 Task: Sort the products in the category "Flowers" by unit price (high first).
Action: Mouse moved to (311, 168)
Screenshot: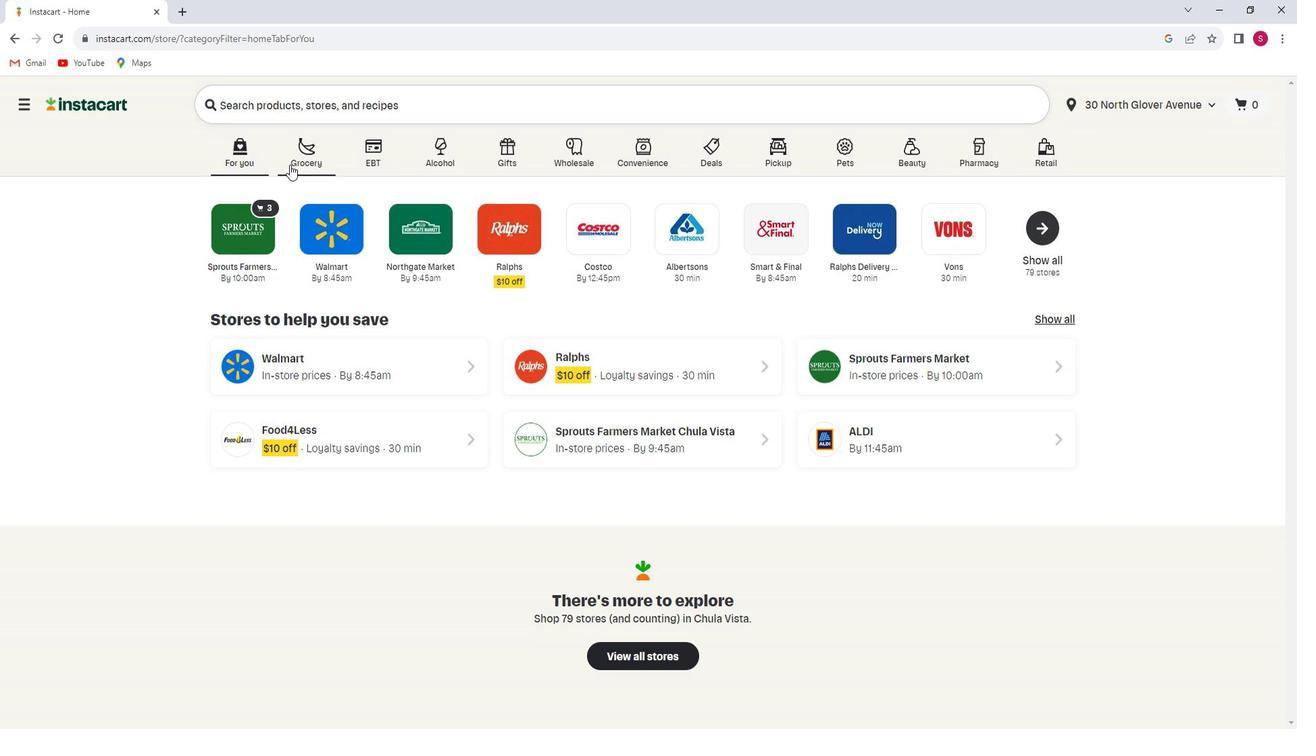 
Action: Mouse pressed left at (311, 168)
Screenshot: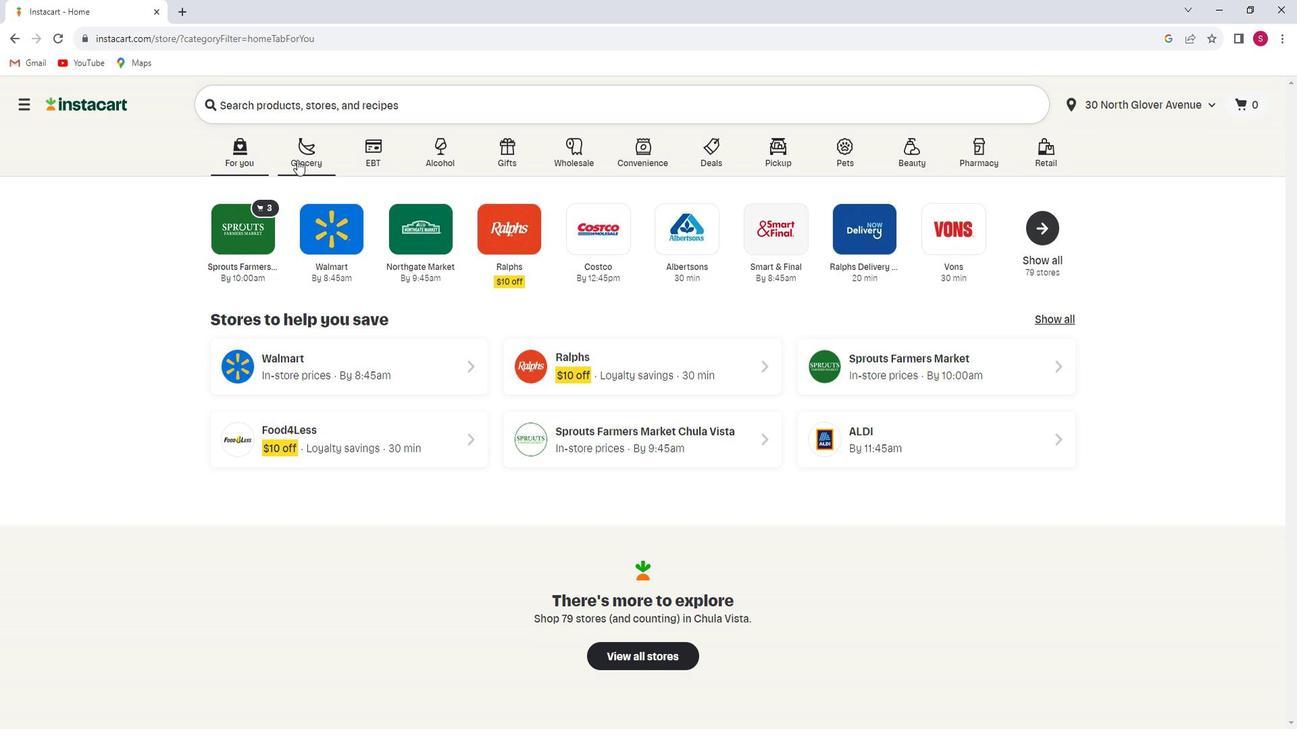 
Action: Mouse moved to (310, 401)
Screenshot: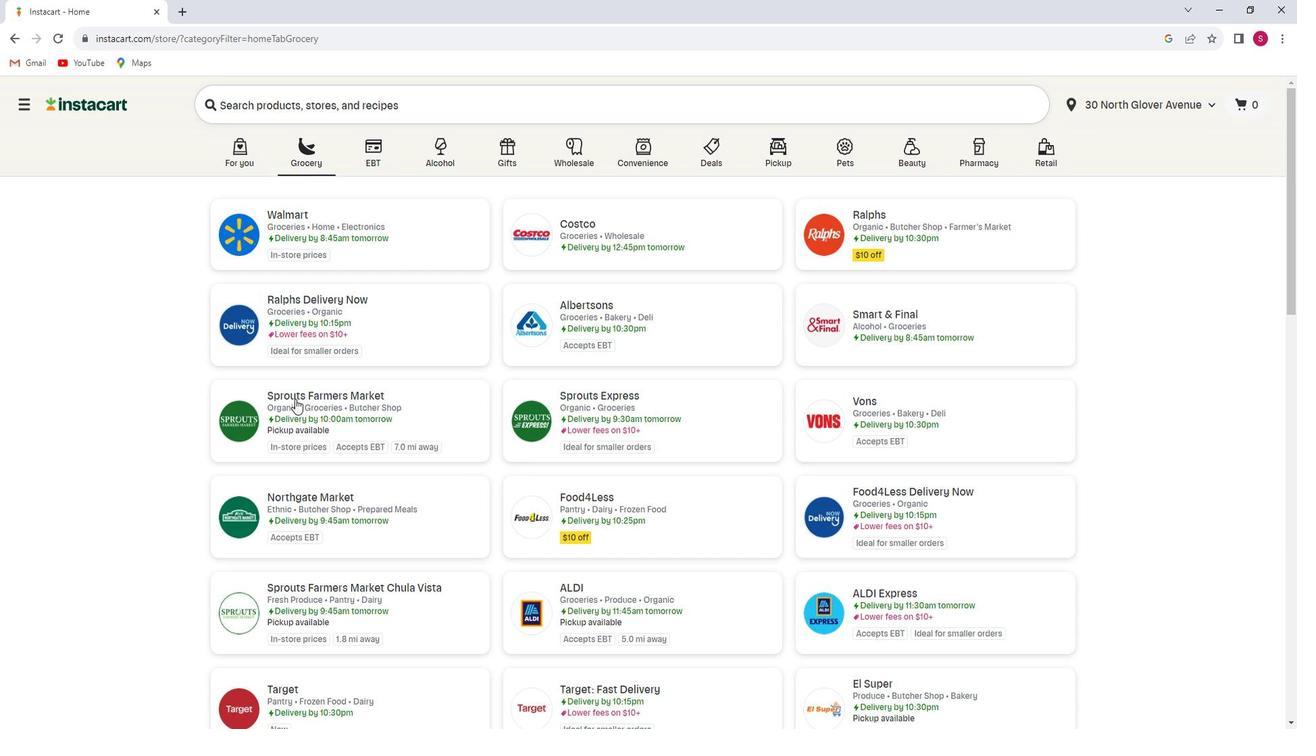 
Action: Mouse pressed left at (310, 401)
Screenshot: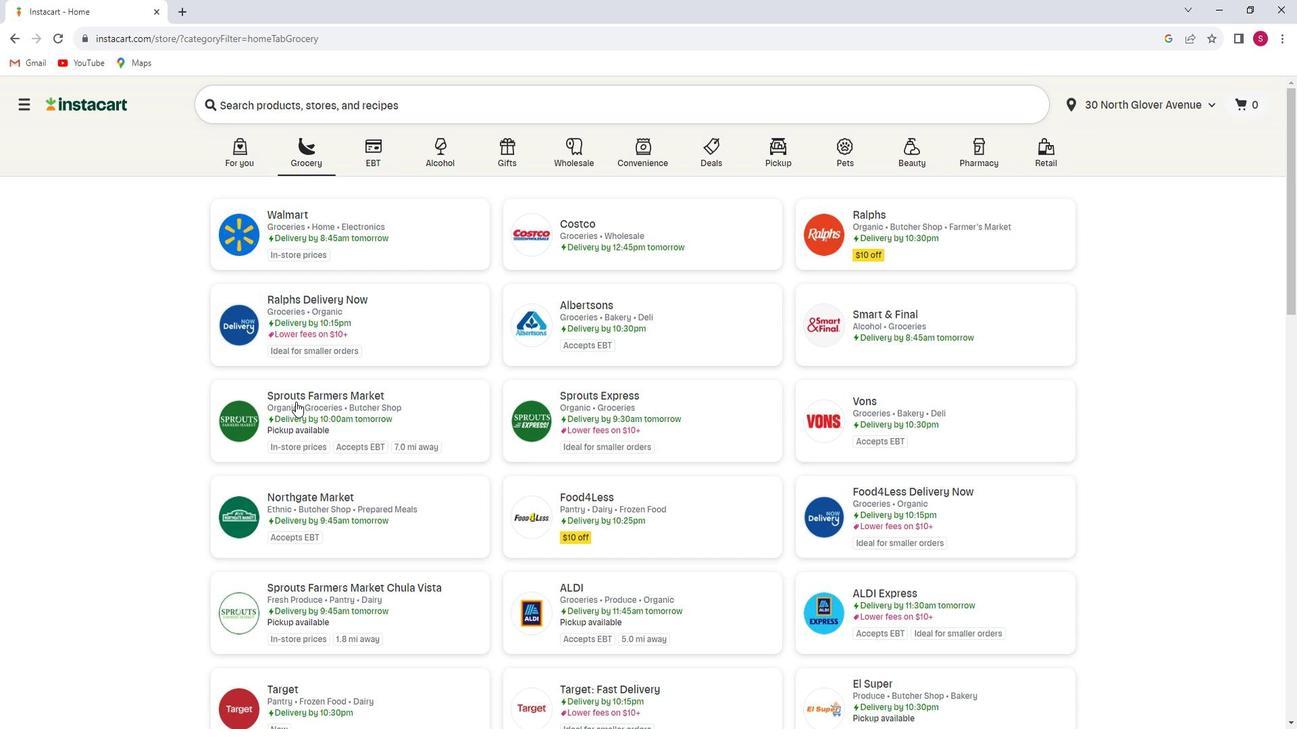 
Action: Mouse moved to (57, 421)
Screenshot: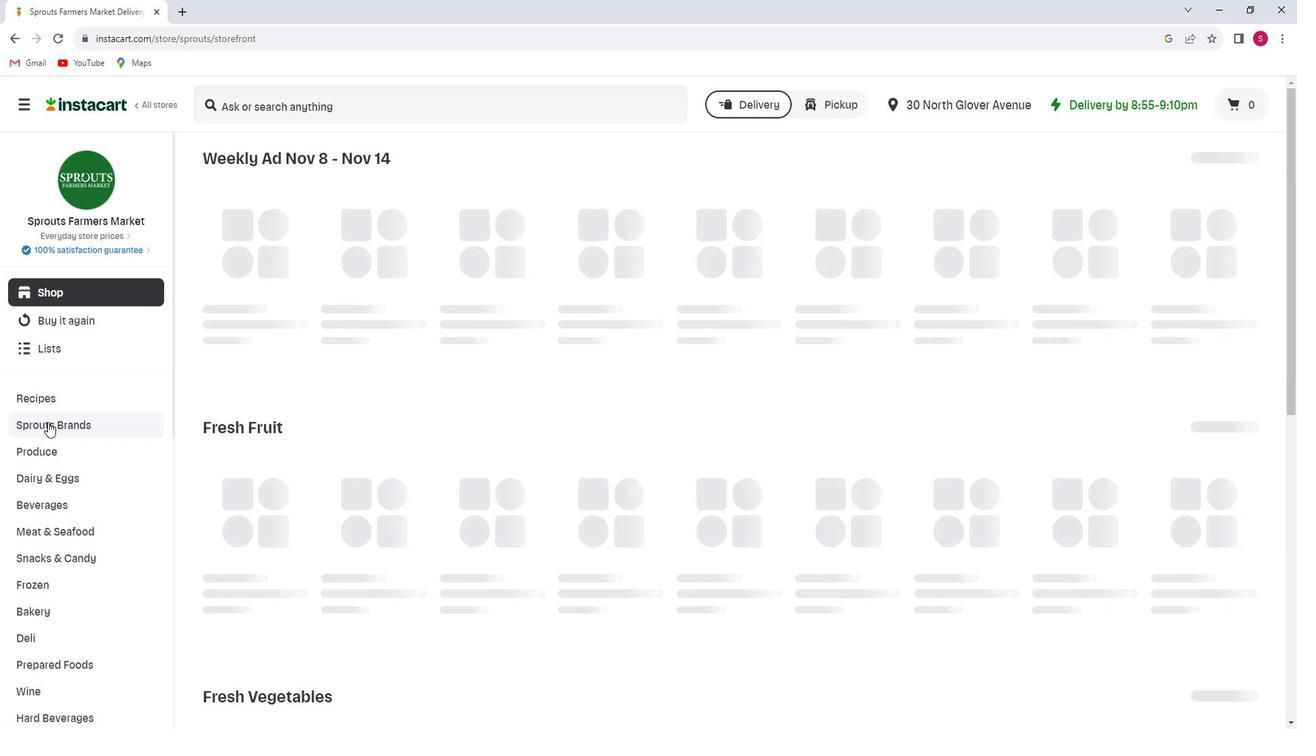 
Action: Mouse scrolled (57, 421) with delta (0, 0)
Screenshot: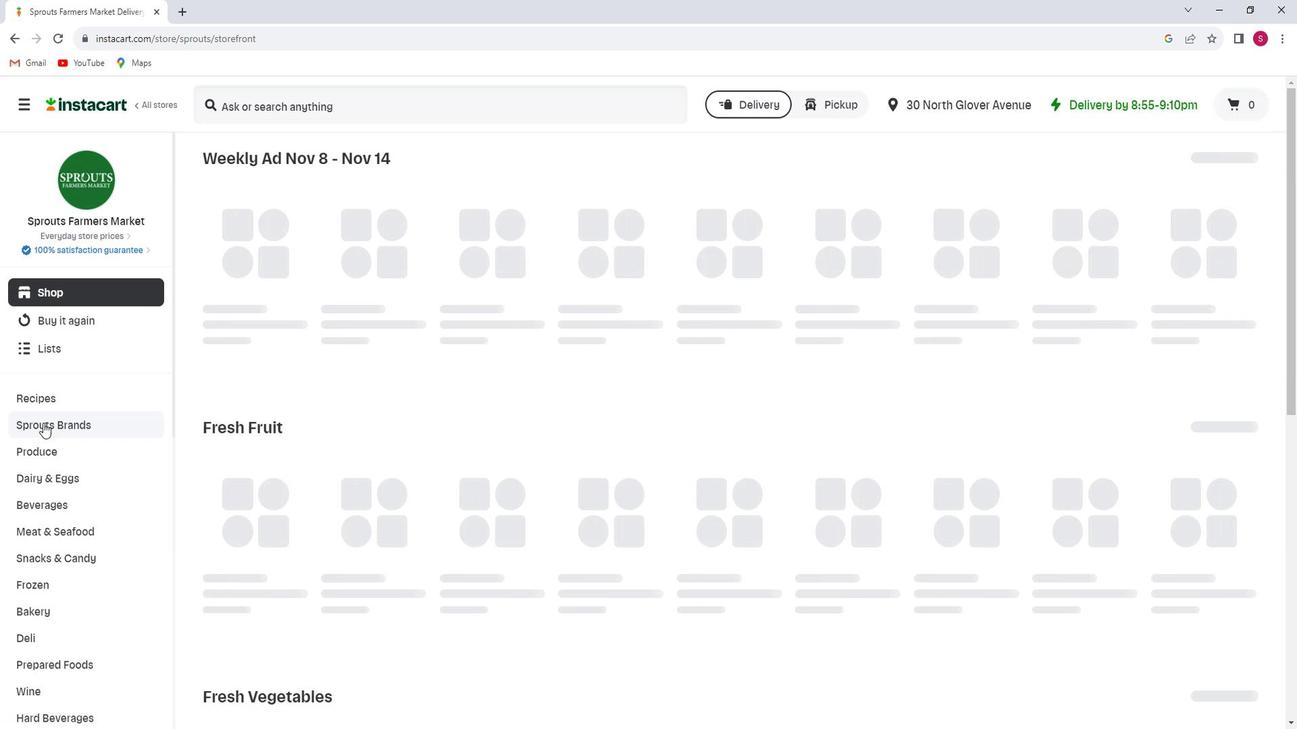
Action: Mouse scrolled (57, 421) with delta (0, 0)
Screenshot: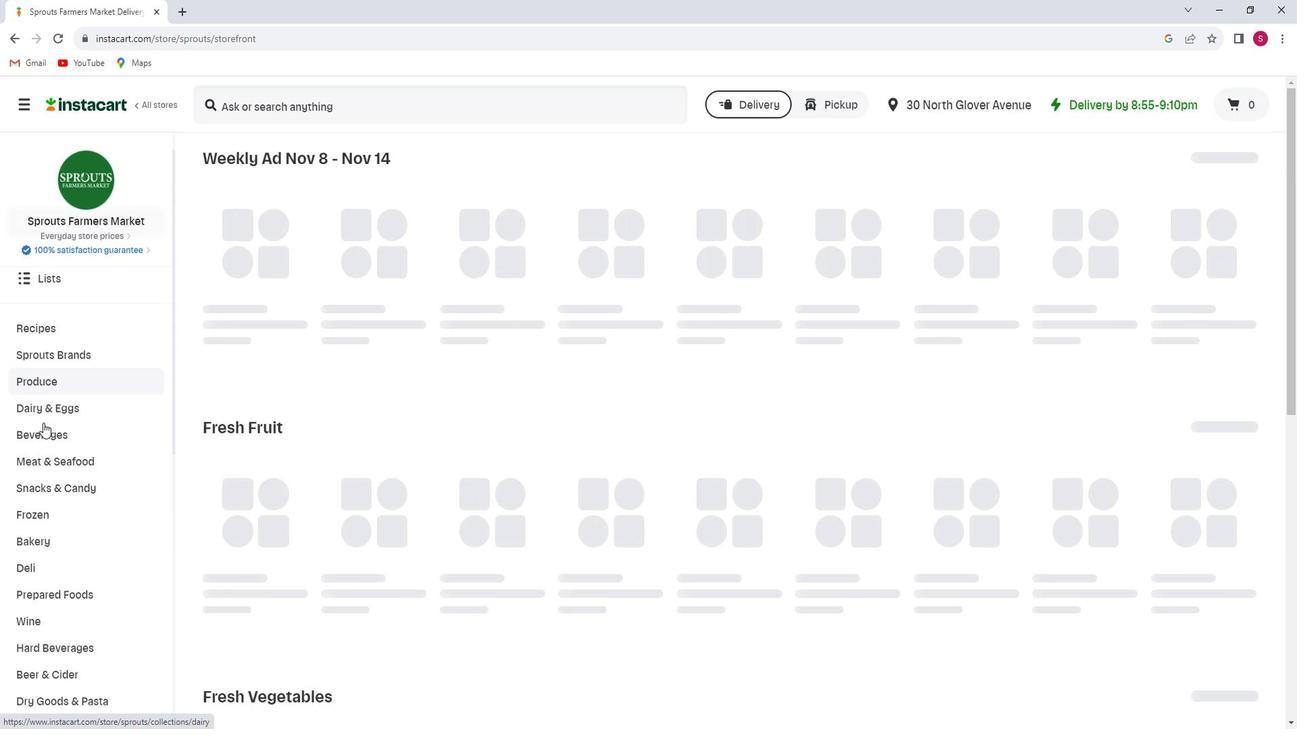 
Action: Mouse scrolled (57, 421) with delta (0, 0)
Screenshot: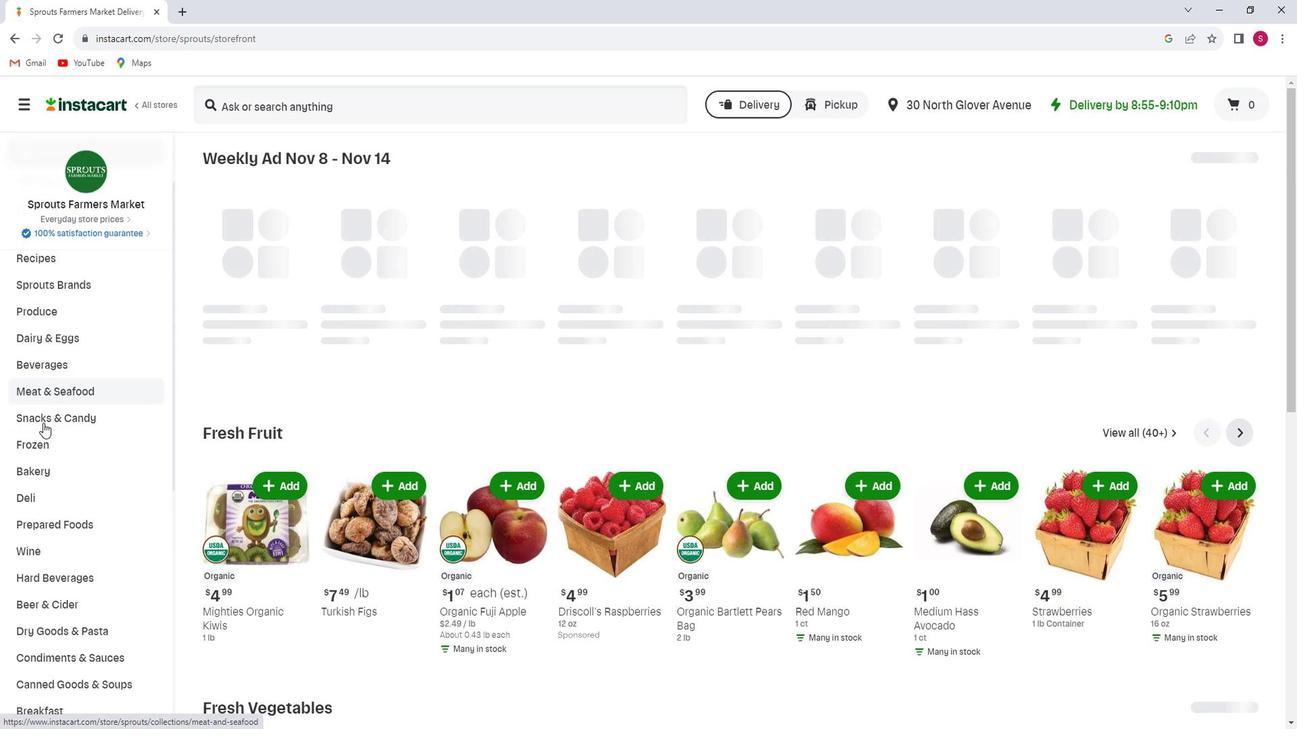 
Action: Mouse scrolled (57, 421) with delta (0, 0)
Screenshot: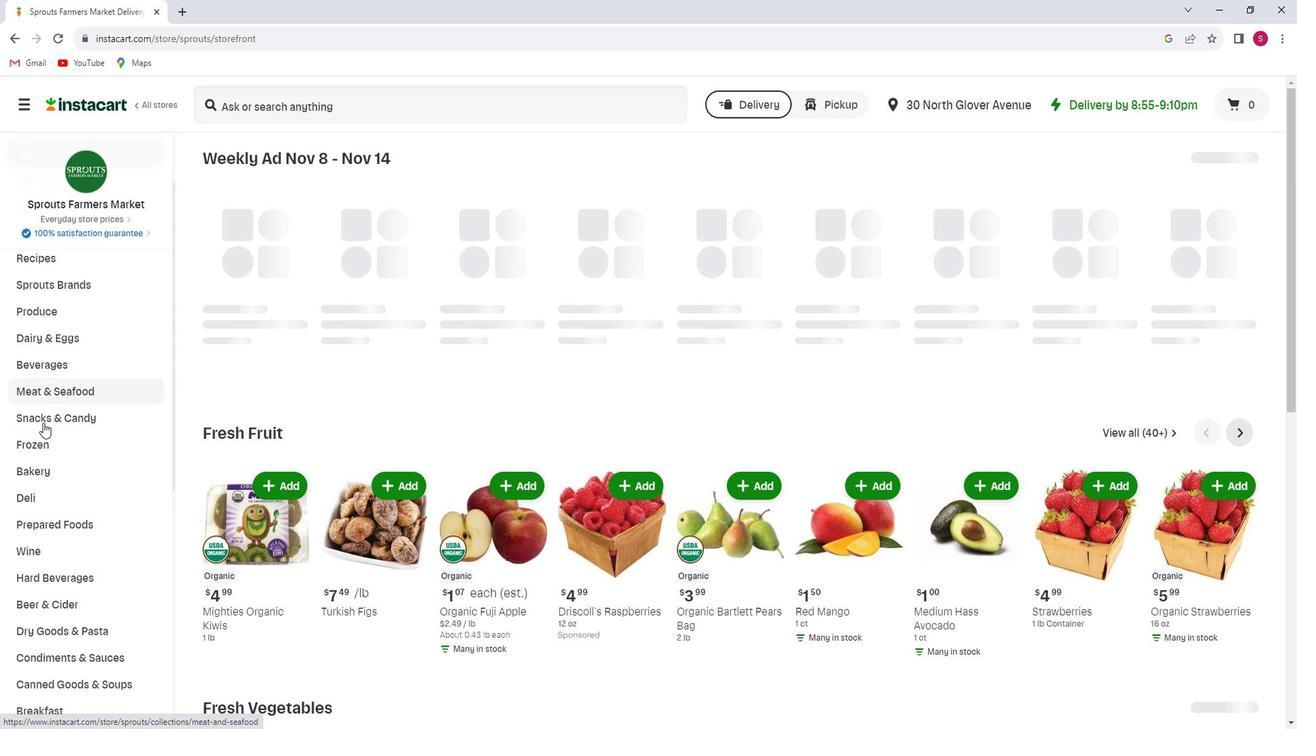 
Action: Mouse scrolled (57, 421) with delta (0, 0)
Screenshot: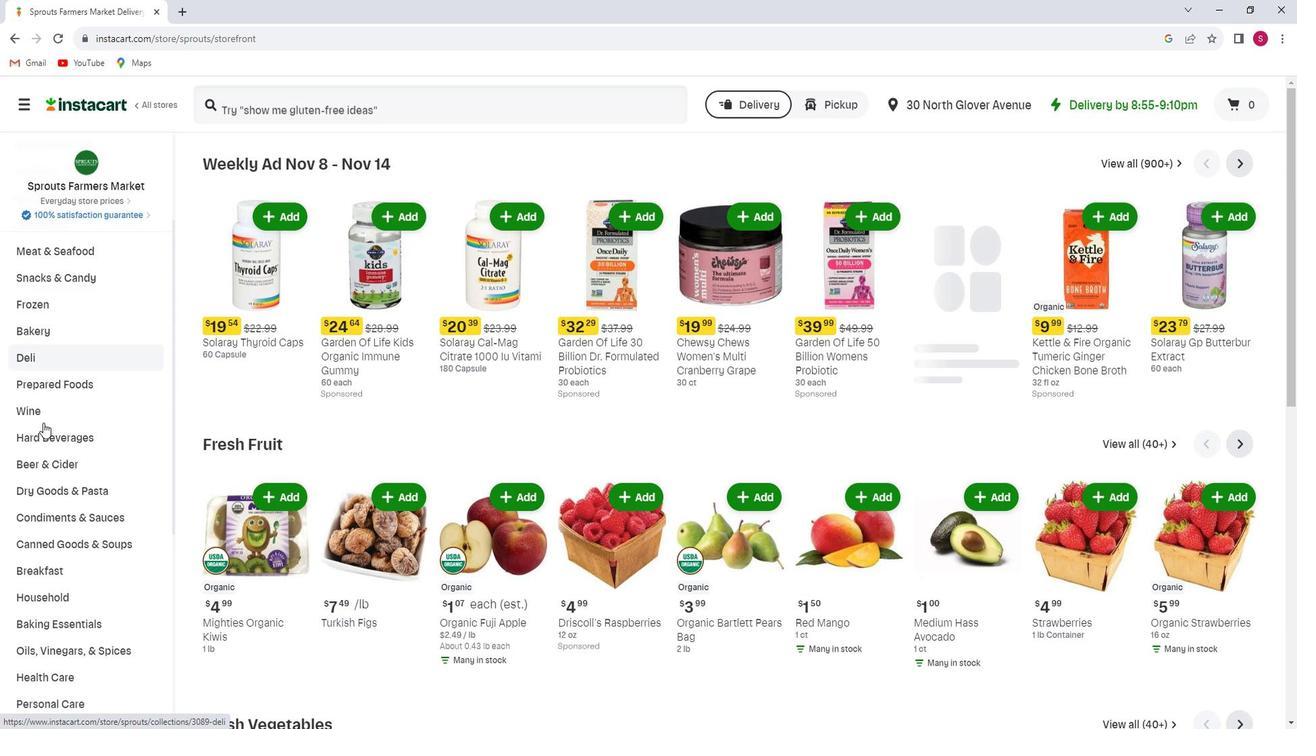 
Action: Mouse scrolled (57, 421) with delta (0, 0)
Screenshot: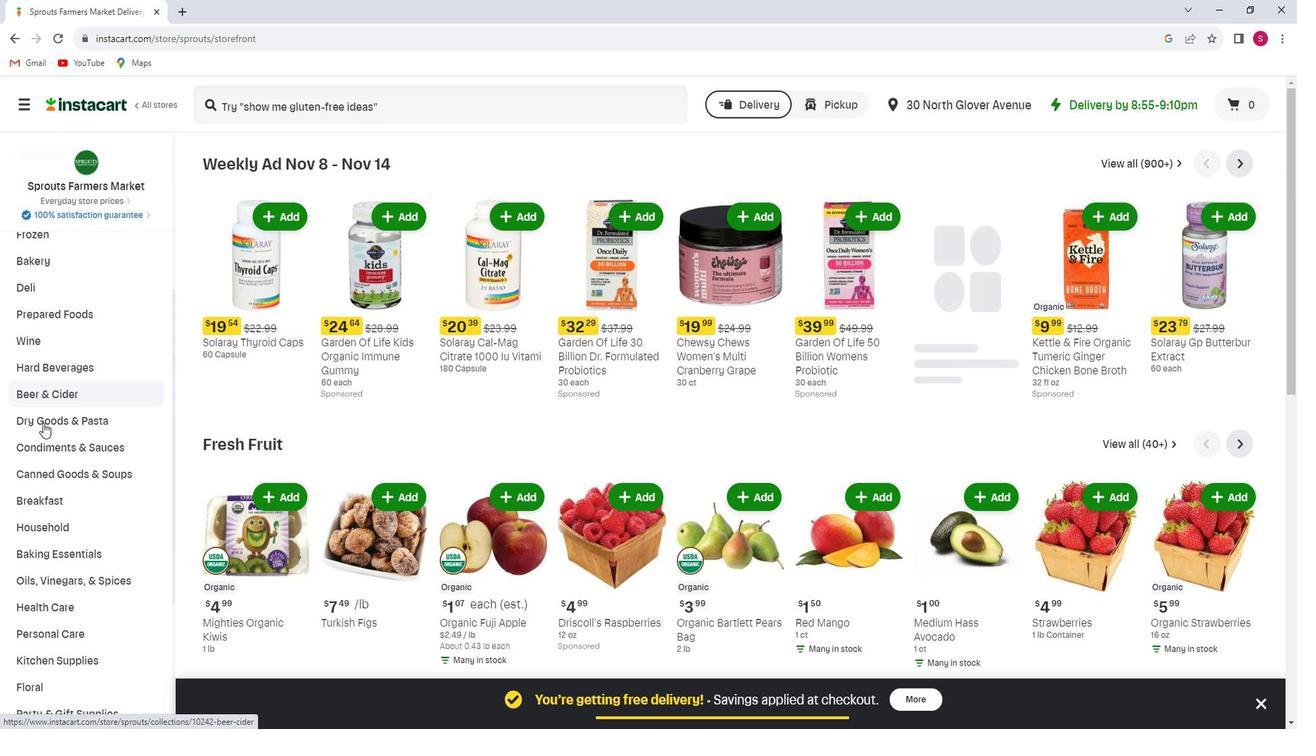 
Action: Mouse scrolled (57, 421) with delta (0, 0)
Screenshot: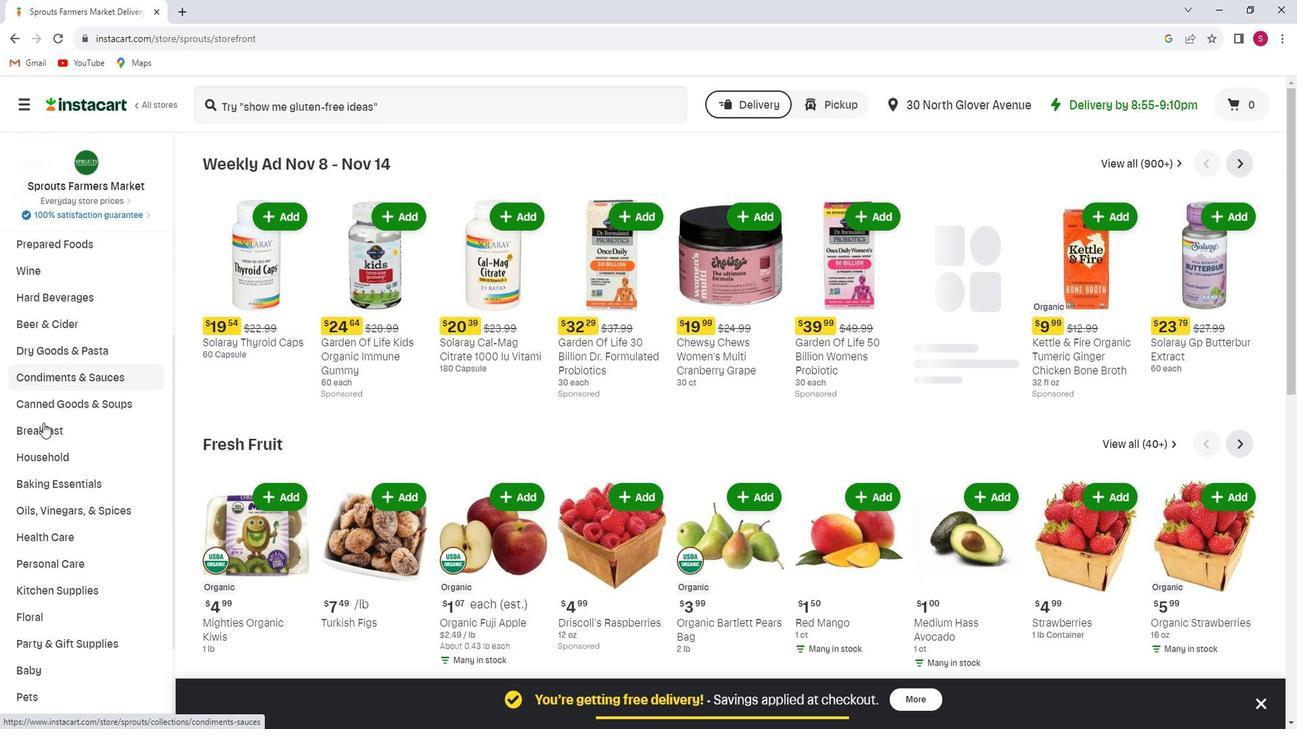 
Action: Mouse scrolled (57, 421) with delta (0, 0)
Screenshot: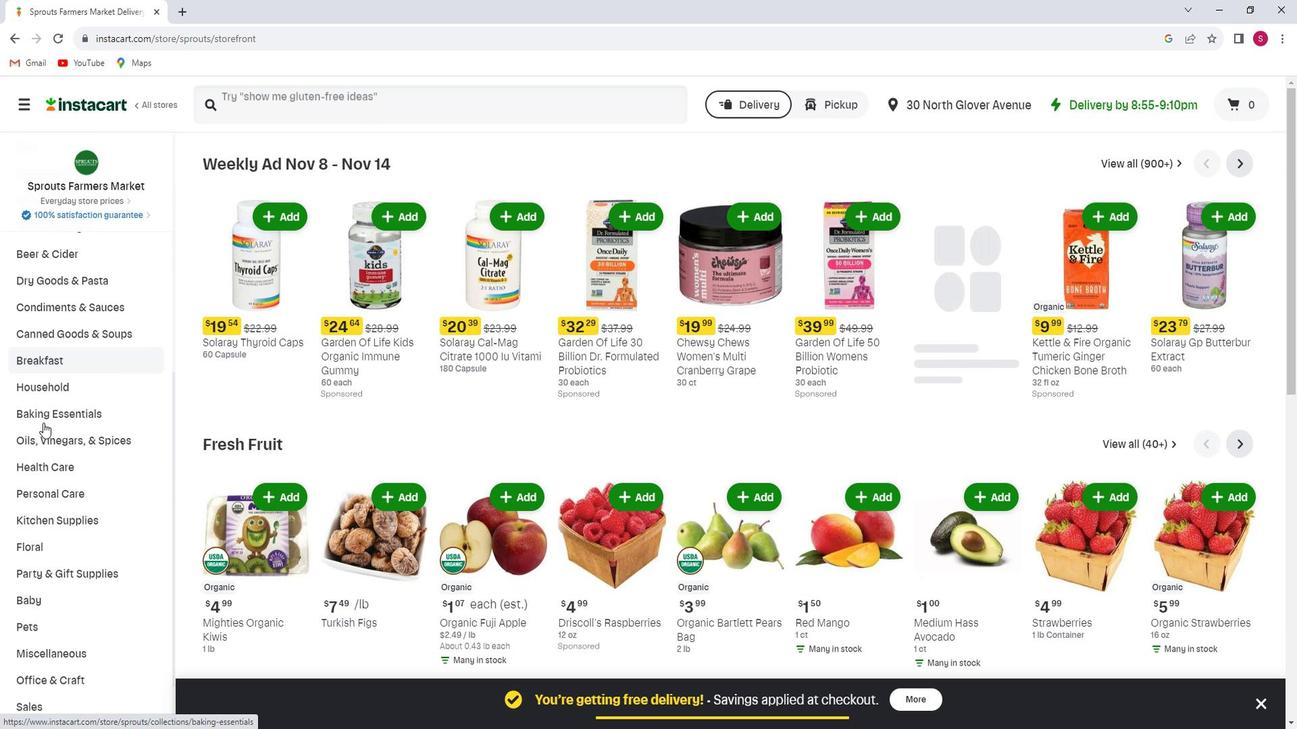 
Action: Mouse scrolled (57, 421) with delta (0, 0)
Screenshot: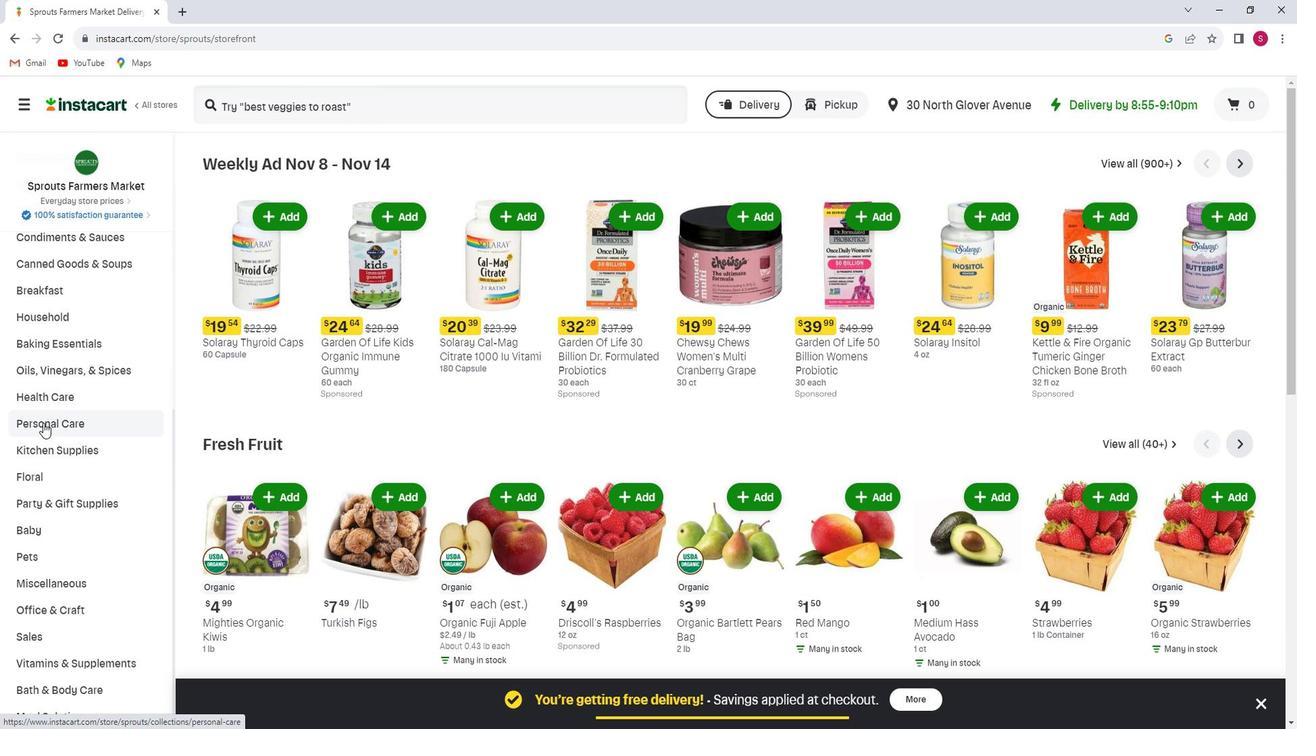 
Action: Mouse moved to (54, 461)
Screenshot: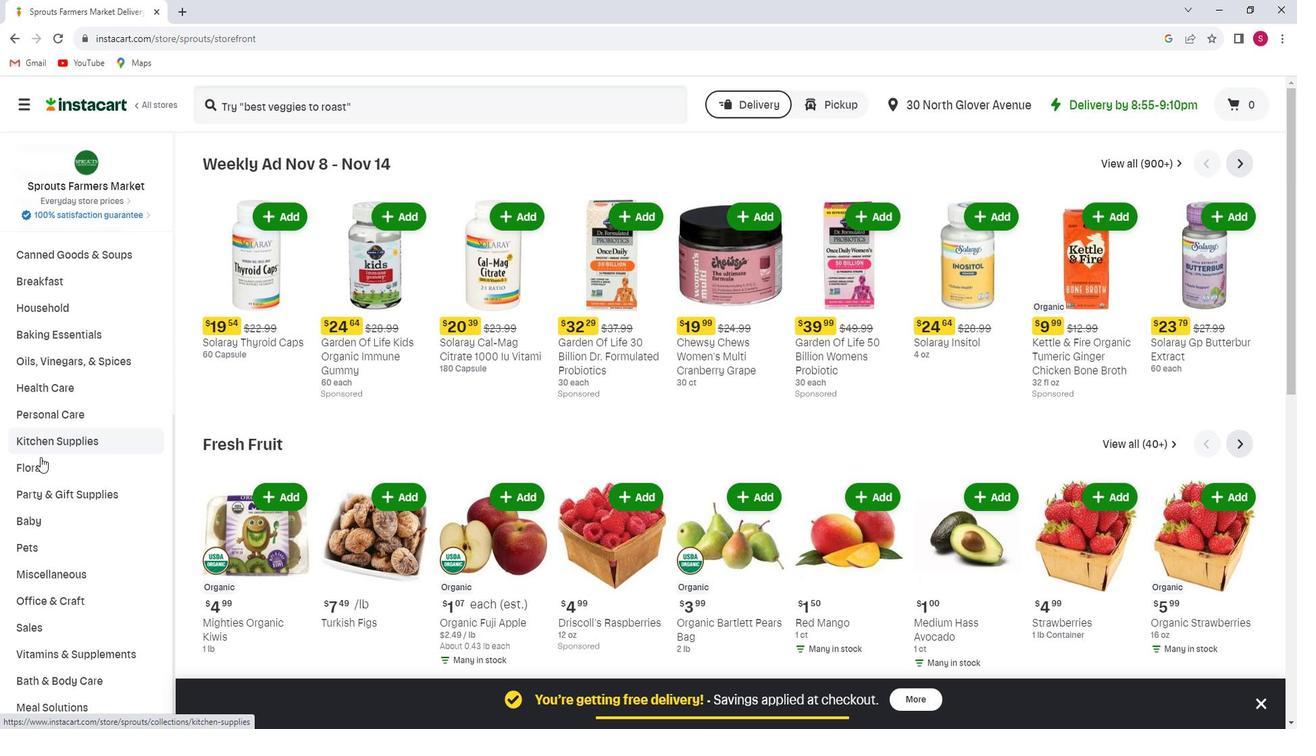 
Action: Mouse pressed left at (54, 461)
Screenshot: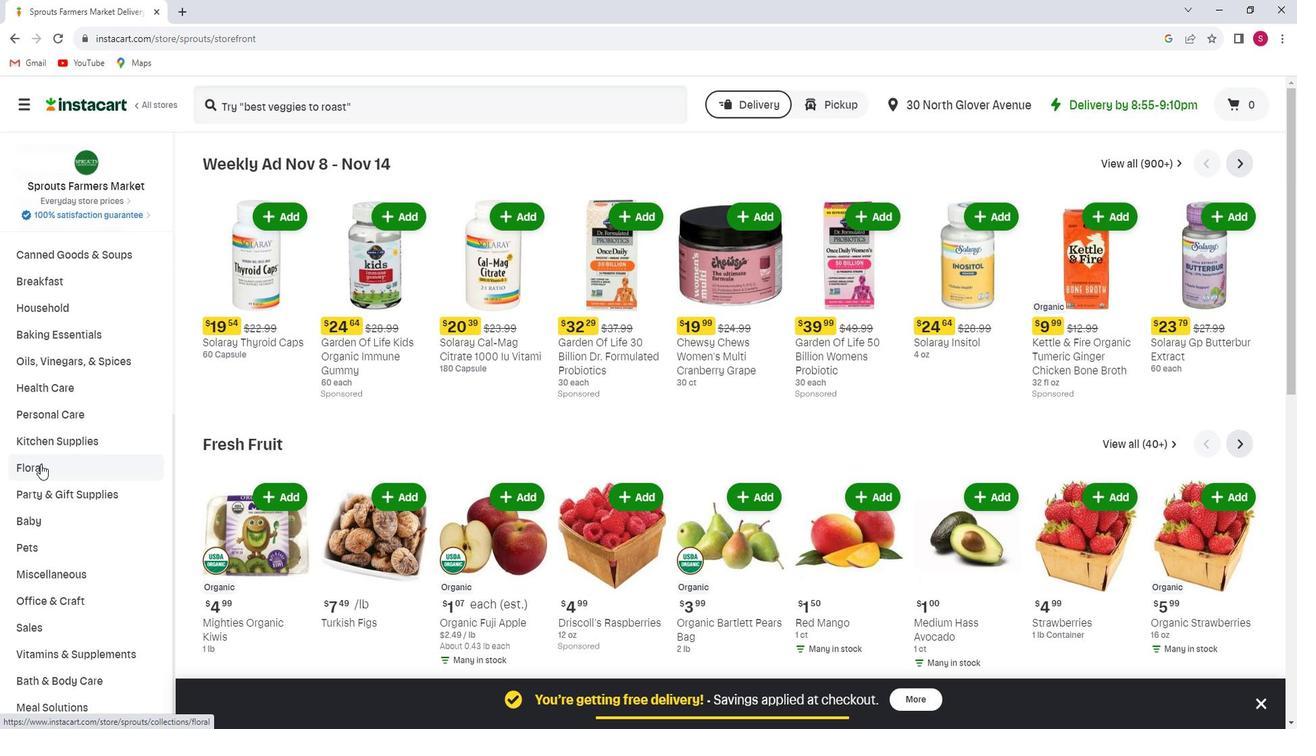 
Action: Mouse moved to (58, 496)
Screenshot: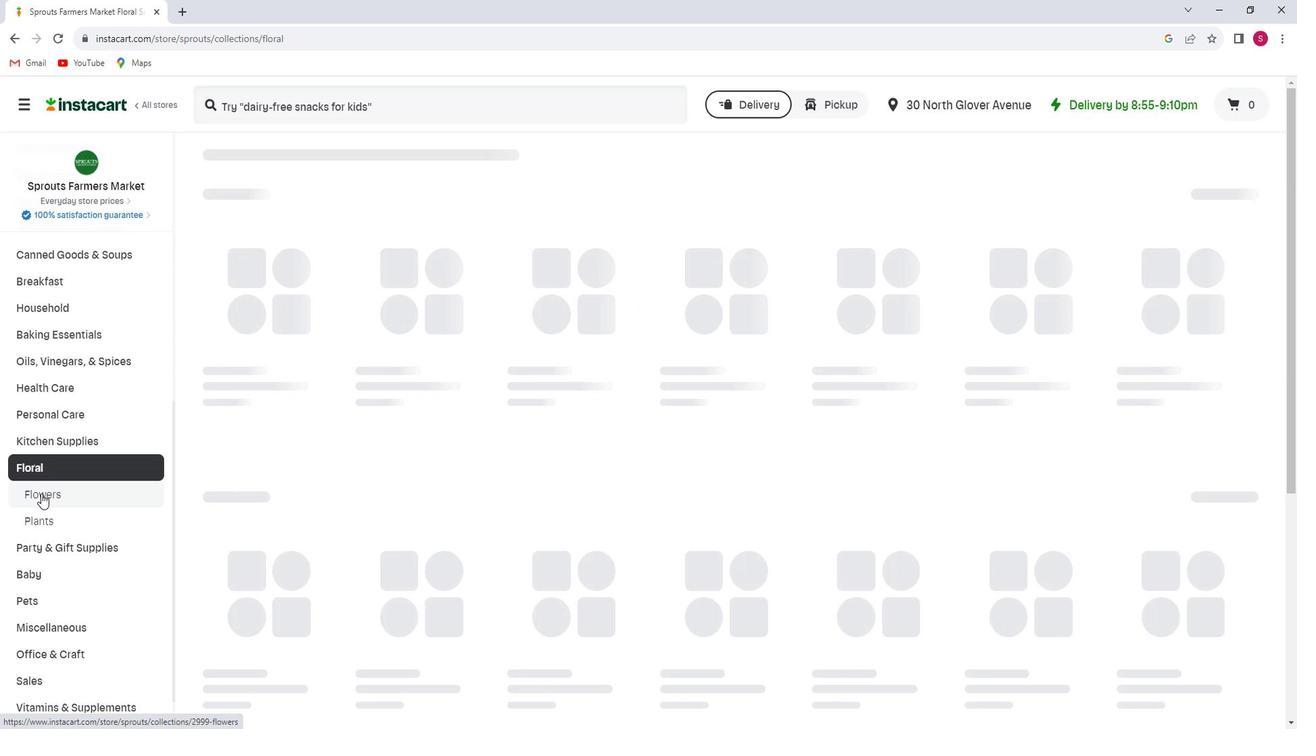 
Action: Mouse pressed left at (58, 496)
Screenshot: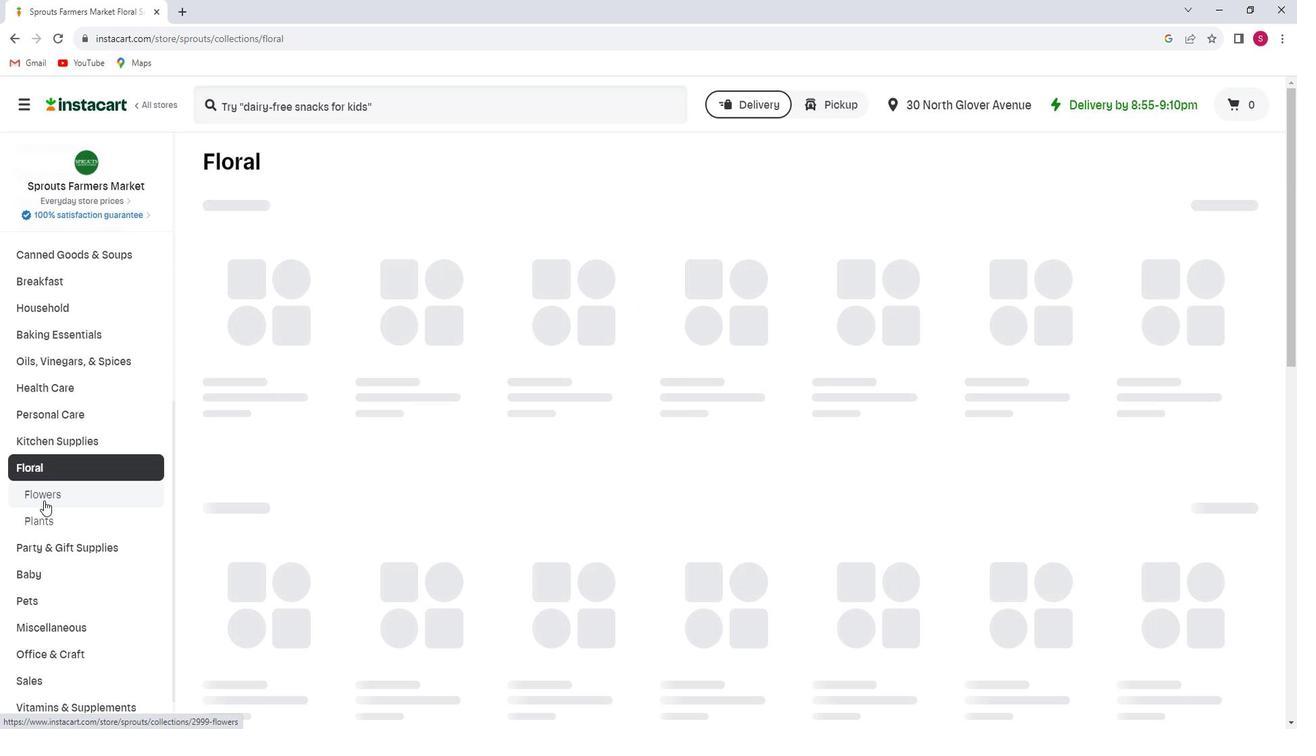 
Action: Mouse moved to (1235, 222)
Screenshot: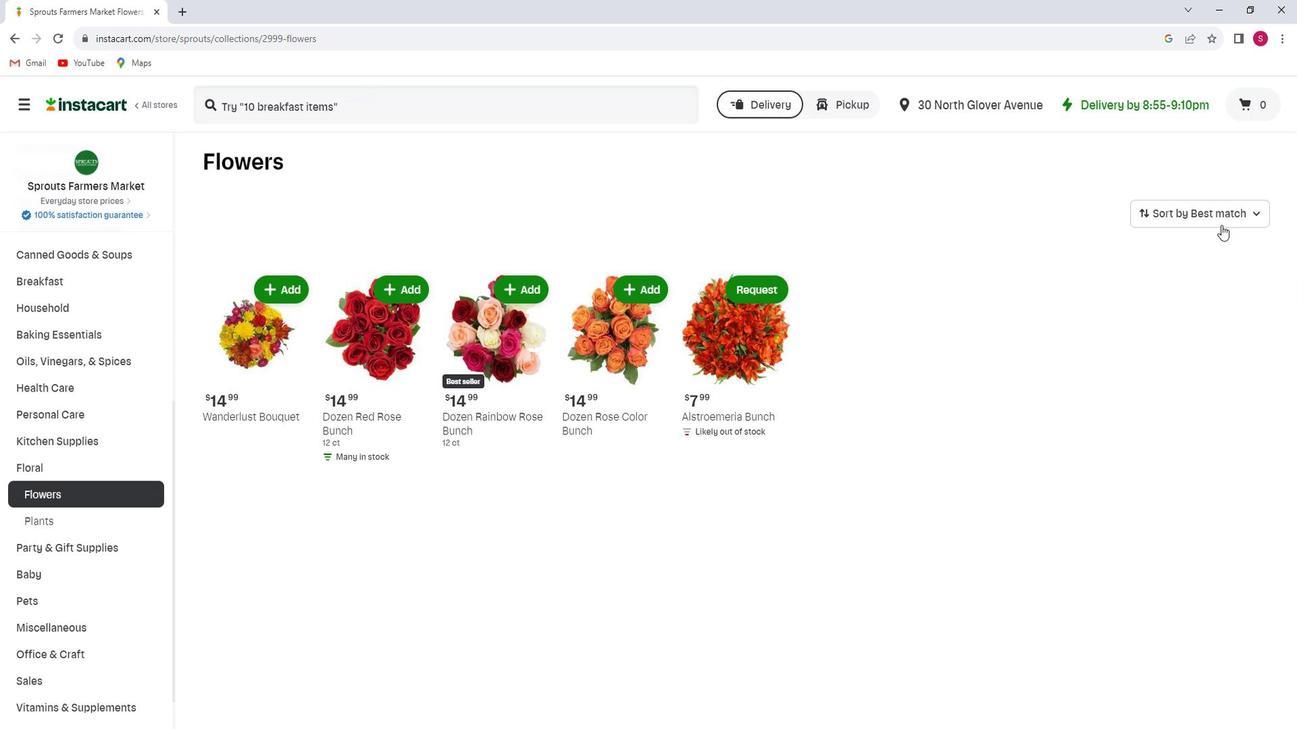 
Action: Mouse pressed left at (1235, 222)
Screenshot: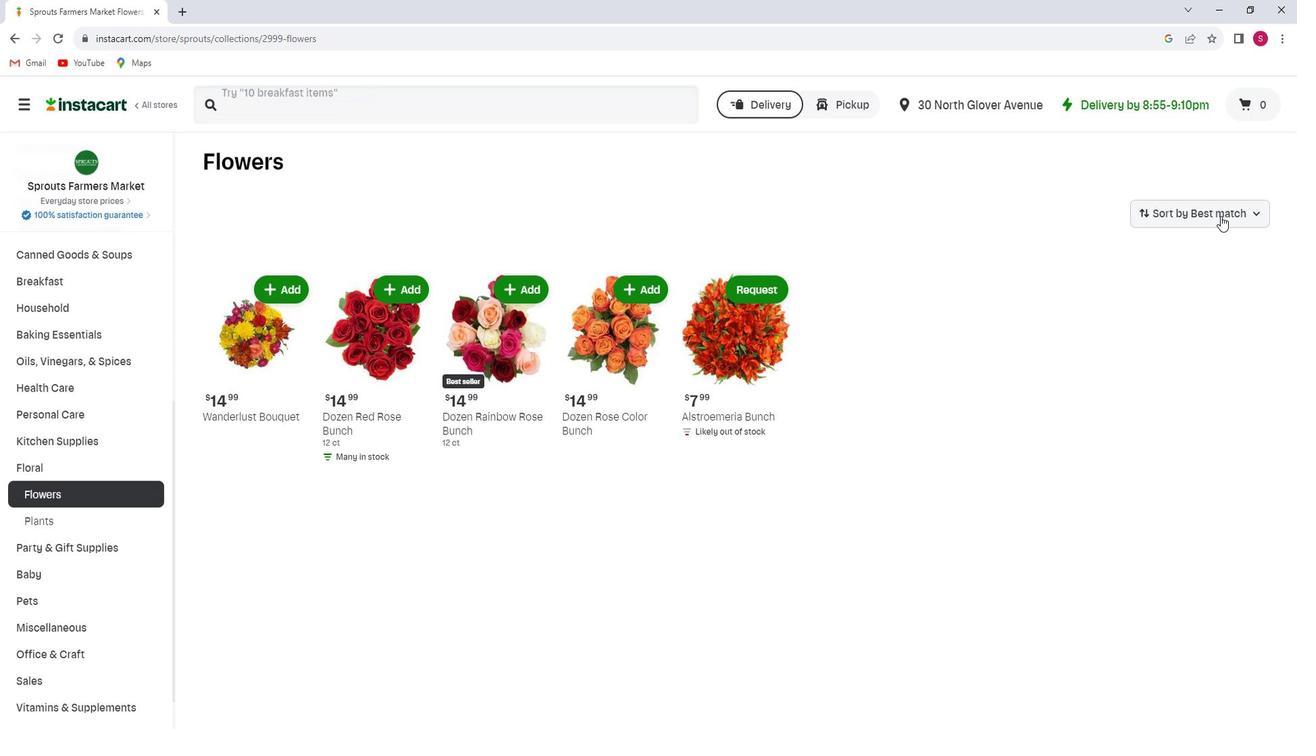
Action: Mouse moved to (1225, 375)
Screenshot: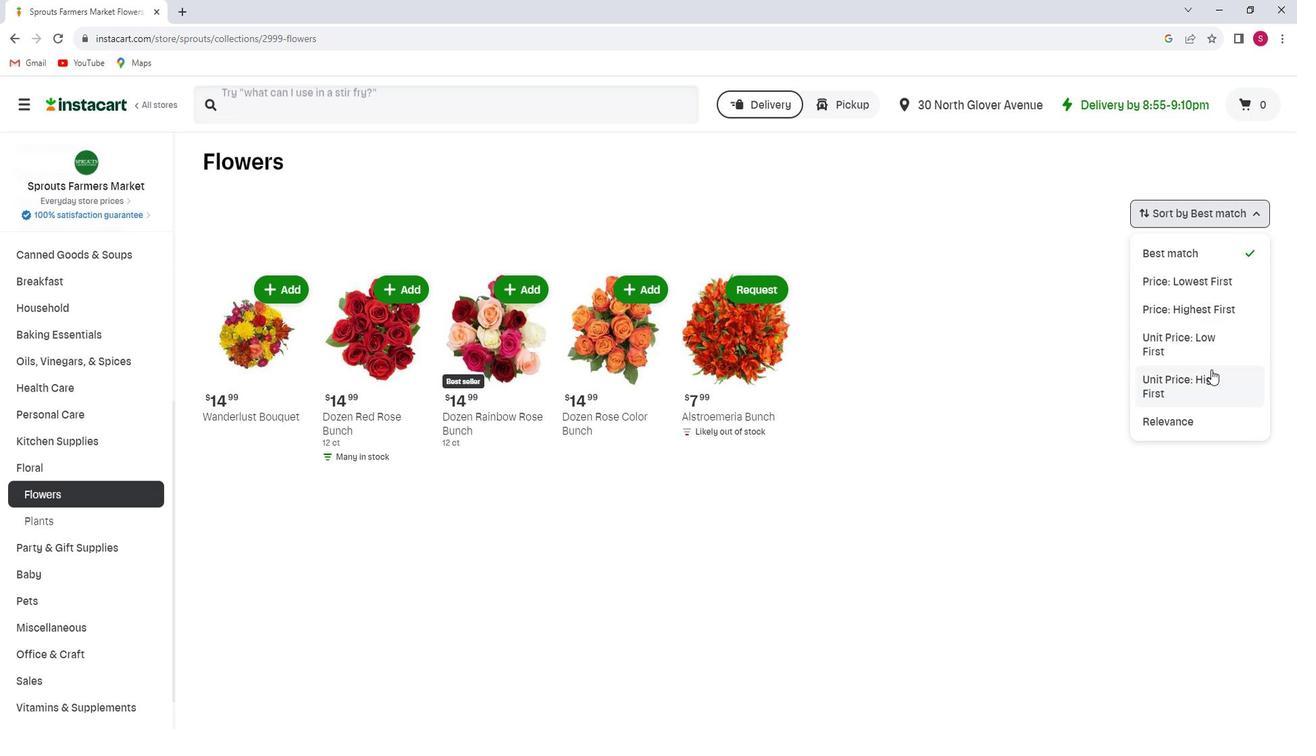 
Action: Mouse pressed left at (1225, 375)
Screenshot: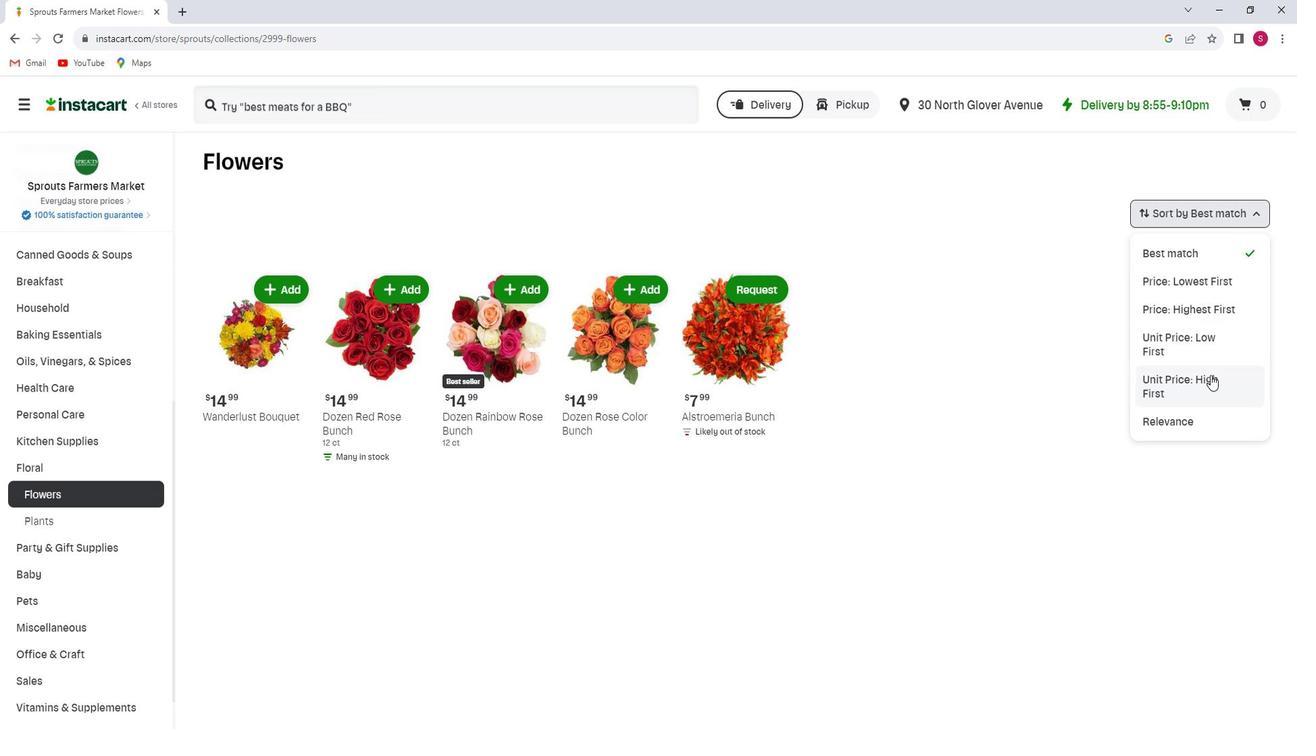 
